 Task: Create Billing Term with Name: Net 30, Description: Payment Term: 30 days and Due Days: 30 days
Action: Mouse moved to (150, 30)
Screenshot: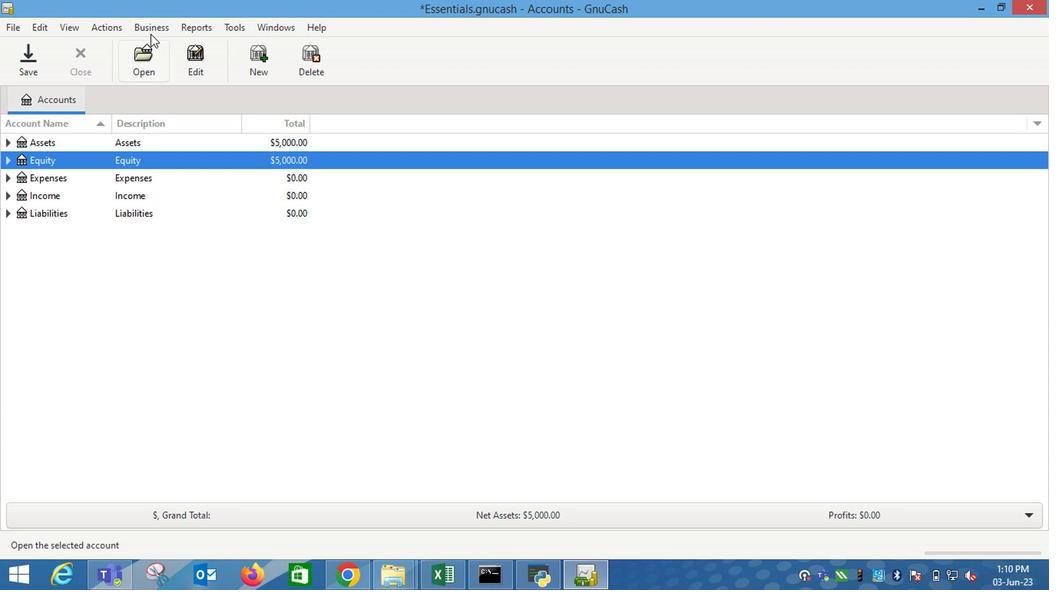 
Action: Mouse pressed left at (150, 30)
Screenshot: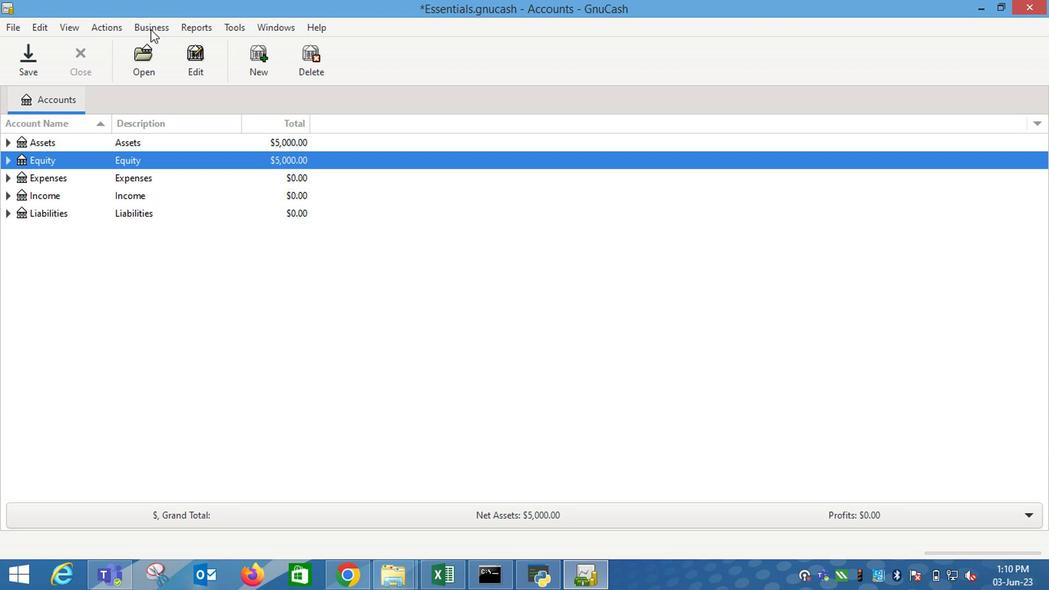 
Action: Mouse moved to (164, 150)
Screenshot: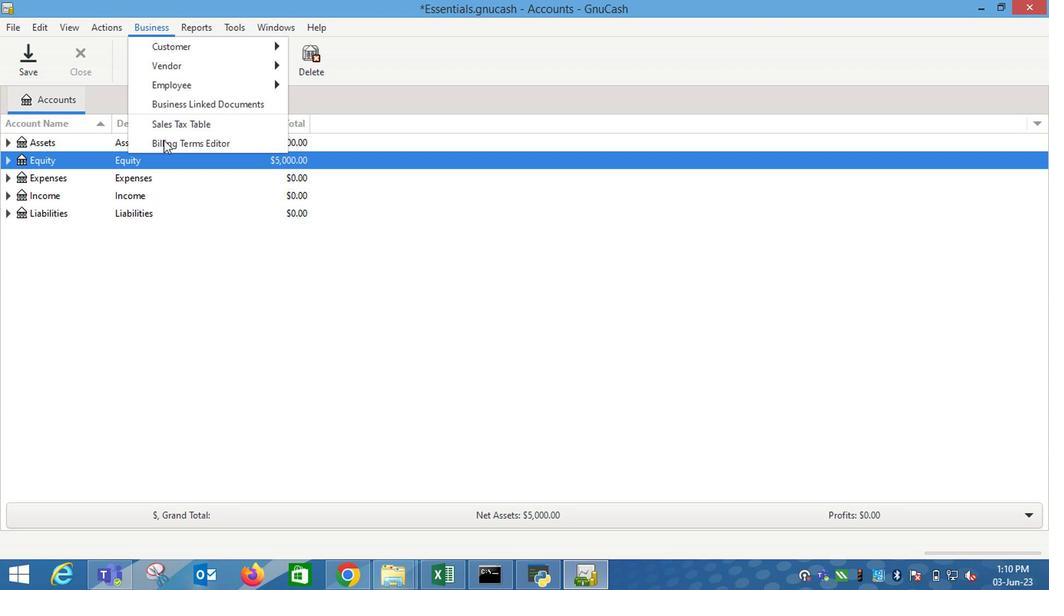 
Action: Mouse pressed left at (164, 150)
Screenshot: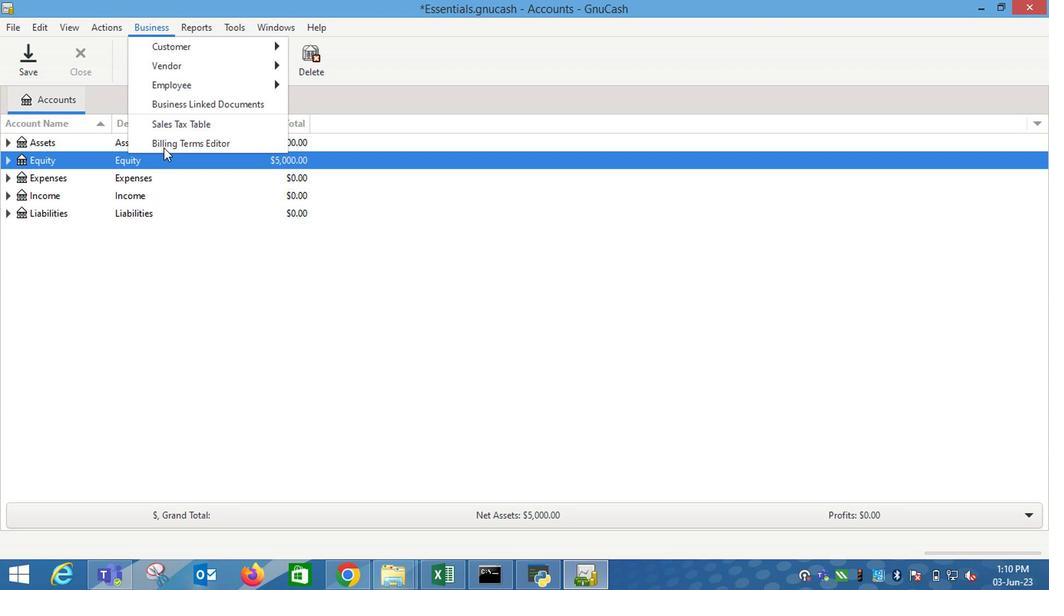 
Action: Mouse moved to (176, 308)
Screenshot: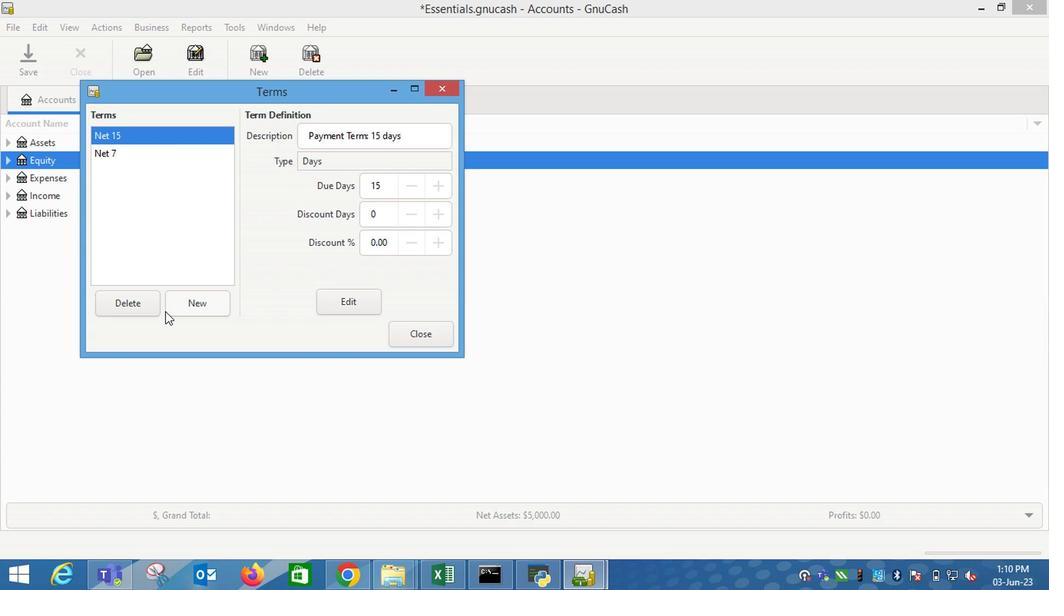
Action: Mouse pressed left at (176, 308)
Screenshot: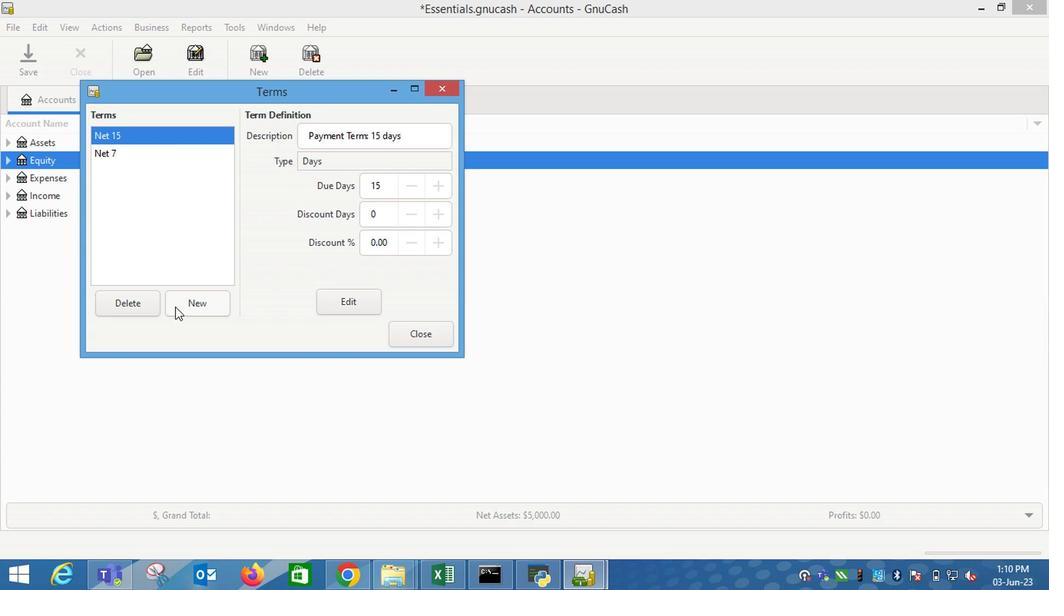 
Action: Mouse moved to (178, 308)
Screenshot: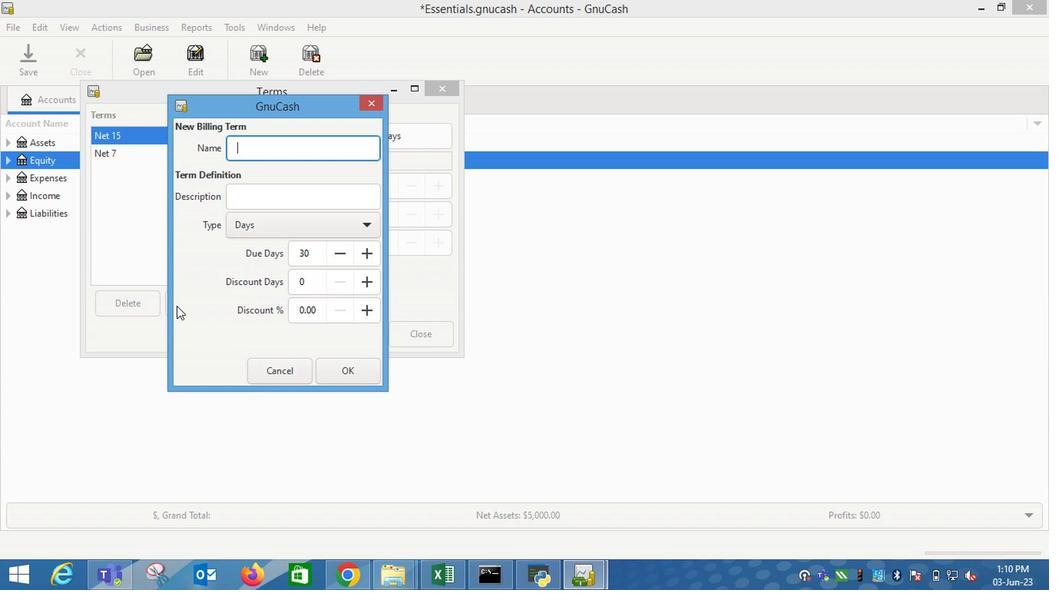 
Action: Key pressed <Key.shift_r><Key.shift_r><Key.shift_r><Key.shift_r><Key.shift_r><Key.shift_r><Key.shift_r><Key.shift_r><Key.shift_r><Key.shift_r><Key.shift_r><Key.shift_r><Key.shift_r><Key.shift_r><Key.shift_r><Key.shift_r>Net<Key.space>30<Key.tab><Key.shift_r>Payment<Key.space><Key.shift_r>Term<Key.shift_r>:<Key.space>30d<Key.backspace><Key.space>days
Screenshot: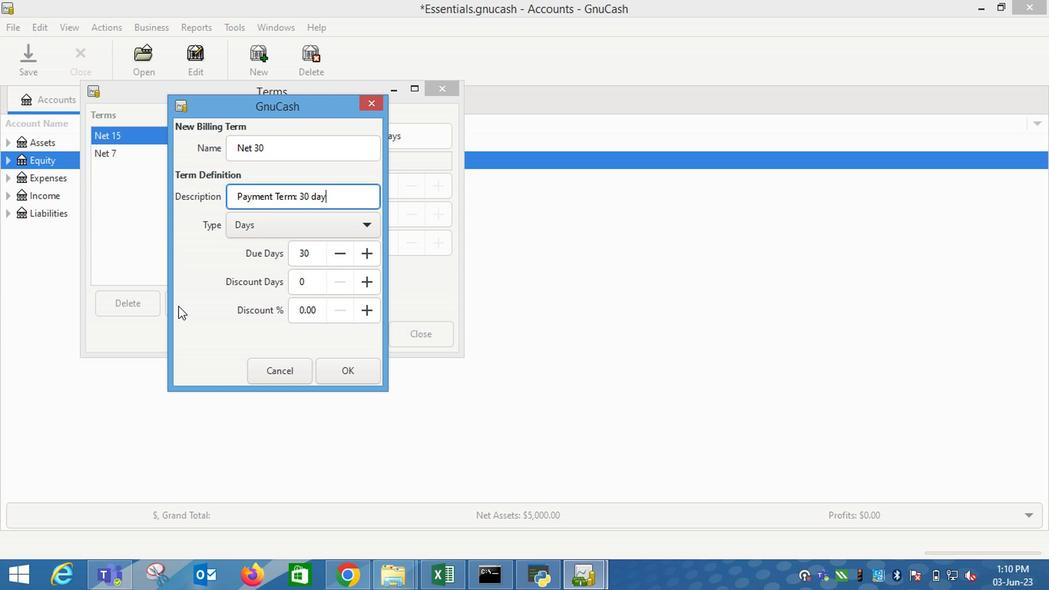 
Action: Mouse moved to (341, 372)
Screenshot: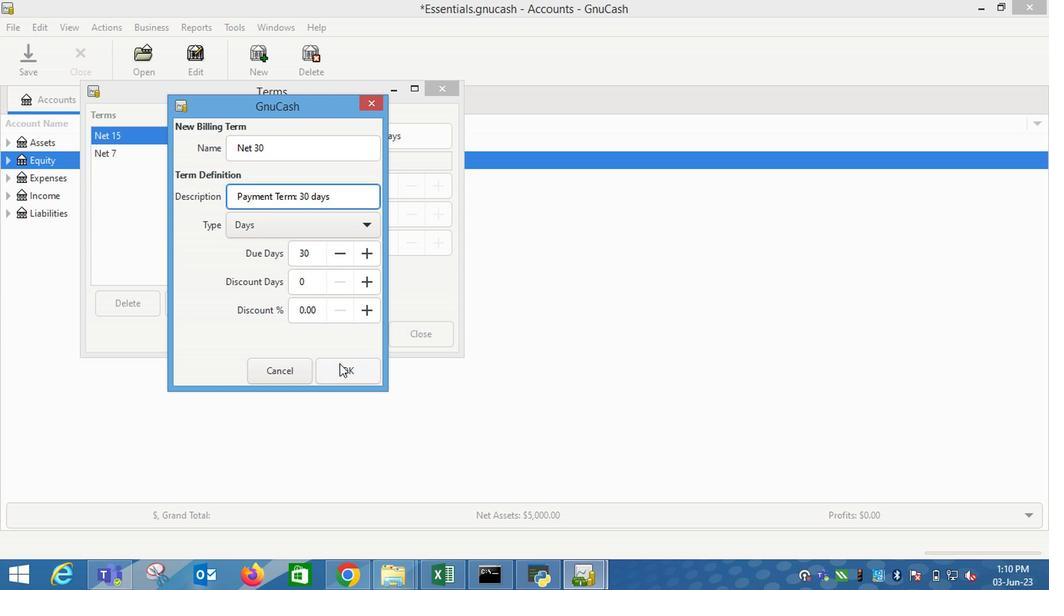 
Action: Mouse pressed left at (341, 372)
Screenshot: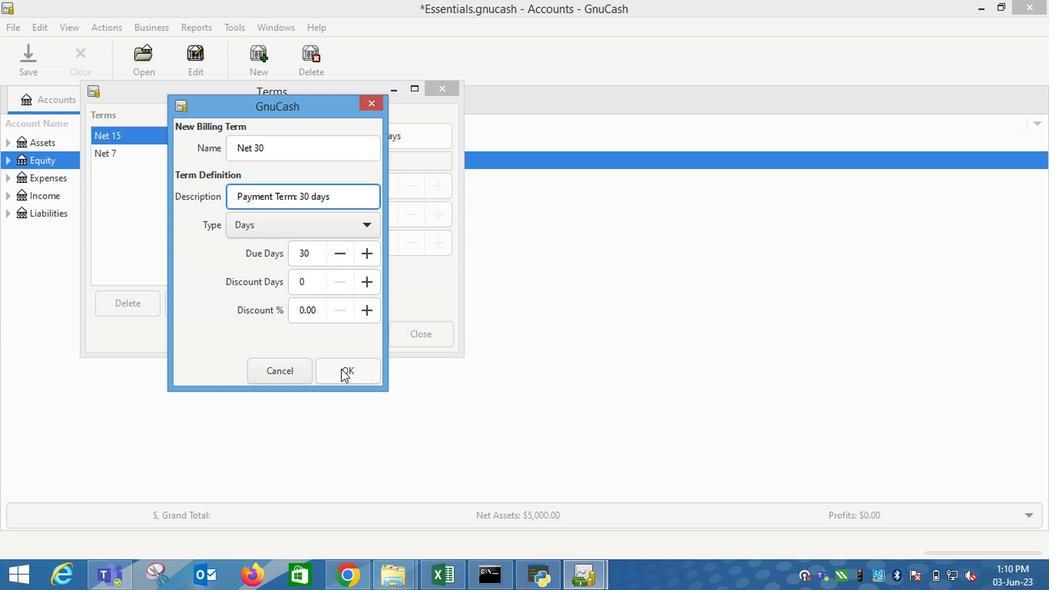 
Action: Mouse moved to (416, 334)
Screenshot: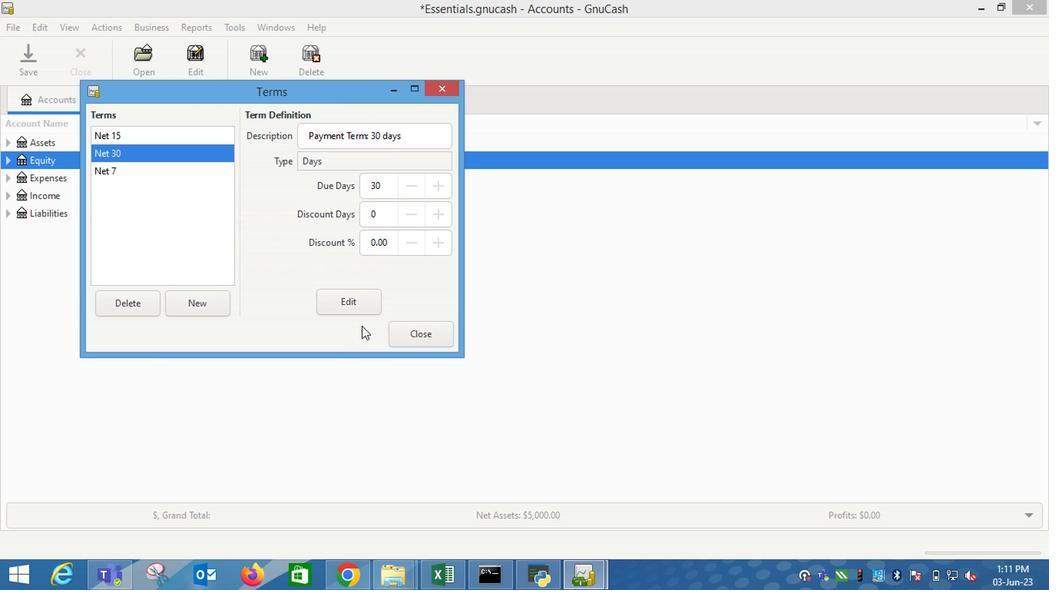 
Action: Mouse pressed left at (416, 334)
Screenshot: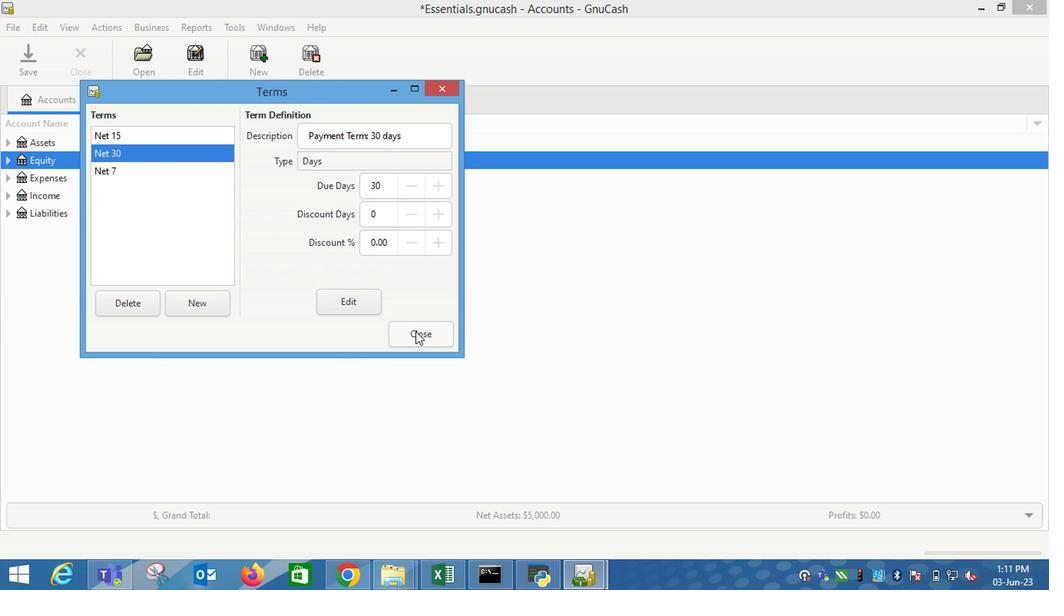 
